 Task: Create in the project BlazePath in Backlog an issue 'Develop a new feature to allow for integration with wearable technology', assign it to team member softage.2@softage.net and change the status to IN PROGRESS. Create in the project BlazePath in Backlog an issue 'Implement a new feature to allow for integration with IoT devices', assign it to team member softage.3@softage.net and change the status to IN PROGRESS
Action: Mouse moved to (178, 49)
Screenshot: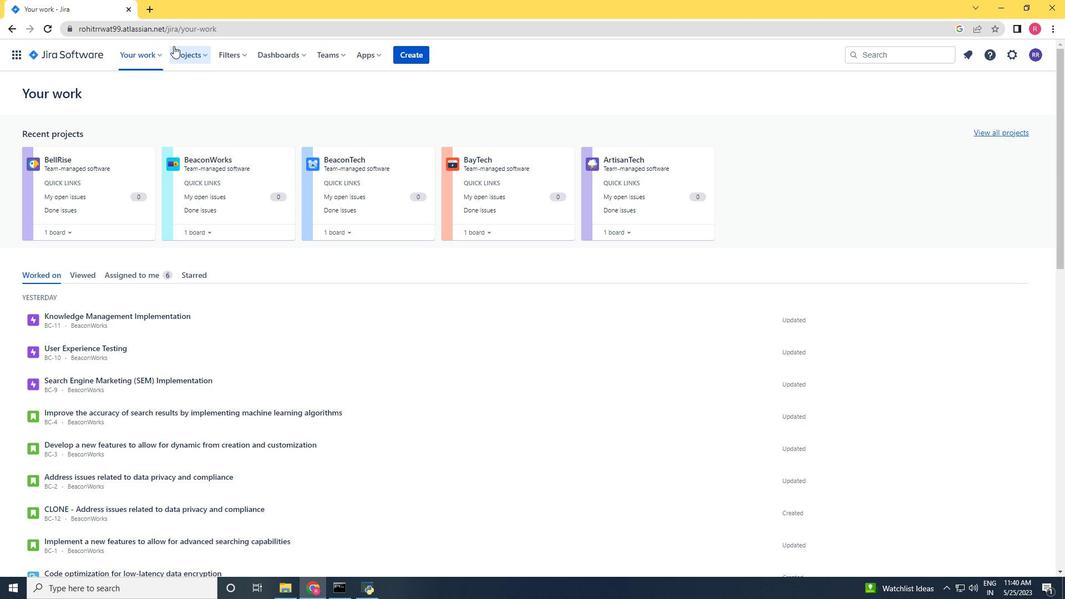 
Action: Mouse pressed left at (178, 49)
Screenshot: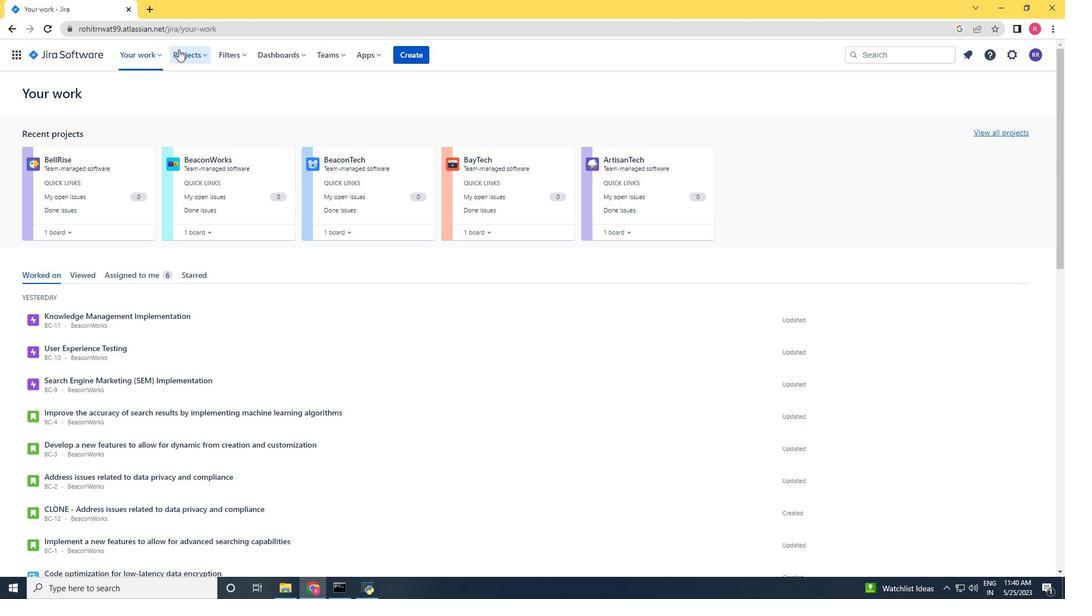 
Action: Mouse moved to (217, 105)
Screenshot: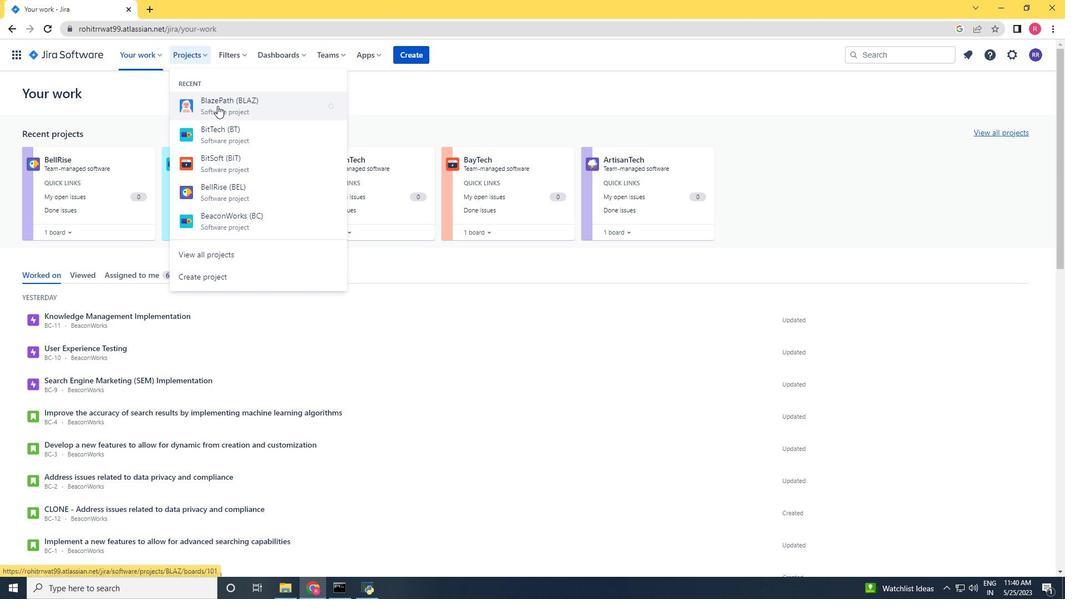 
Action: Mouse pressed left at (217, 105)
Screenshot: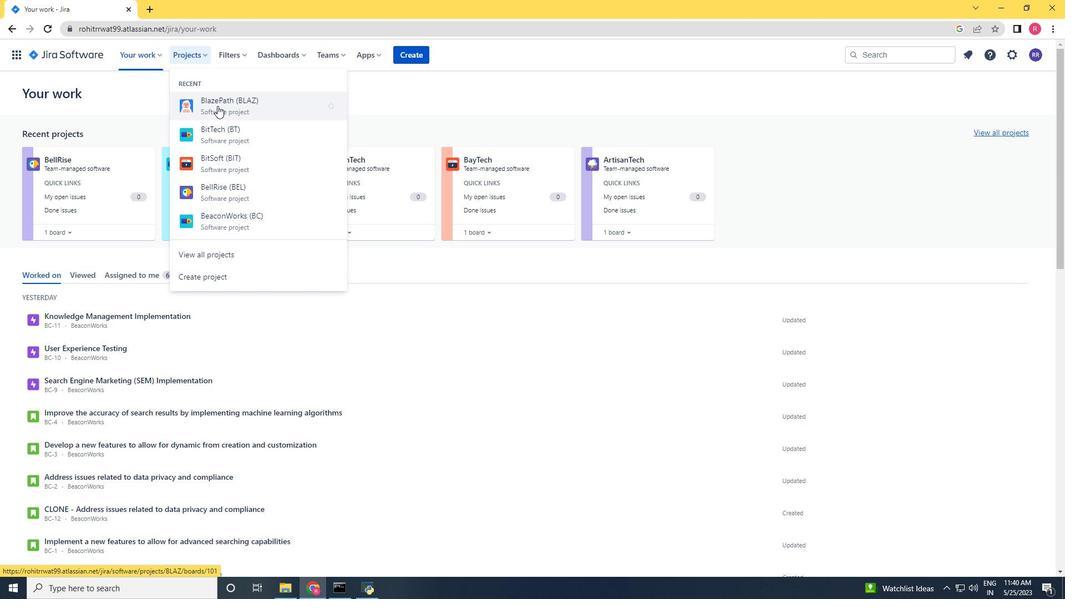 
Action: Mouse moved to (43, 171)
Screenshot: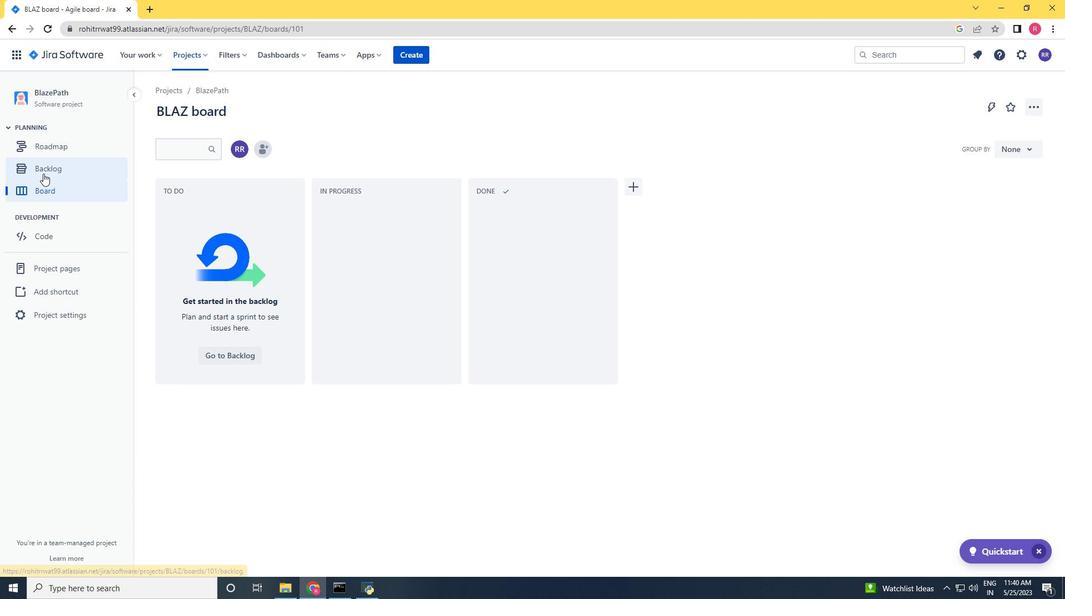 
Action: Mouse pressed left at (43, 171)
Screenshot: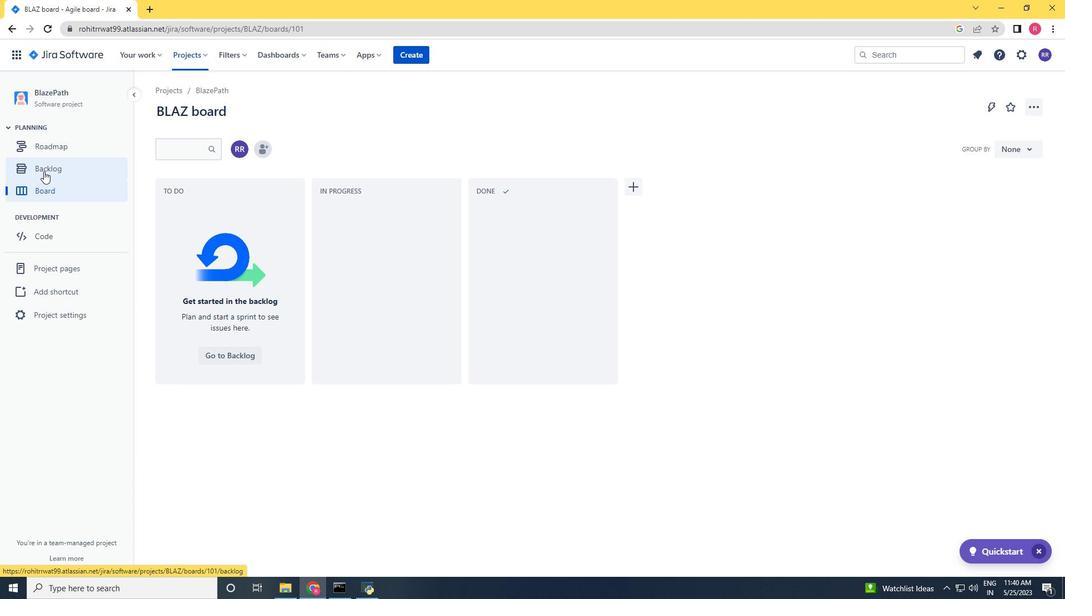 
Action: Mouse moved to (382, 327)
Screenshot: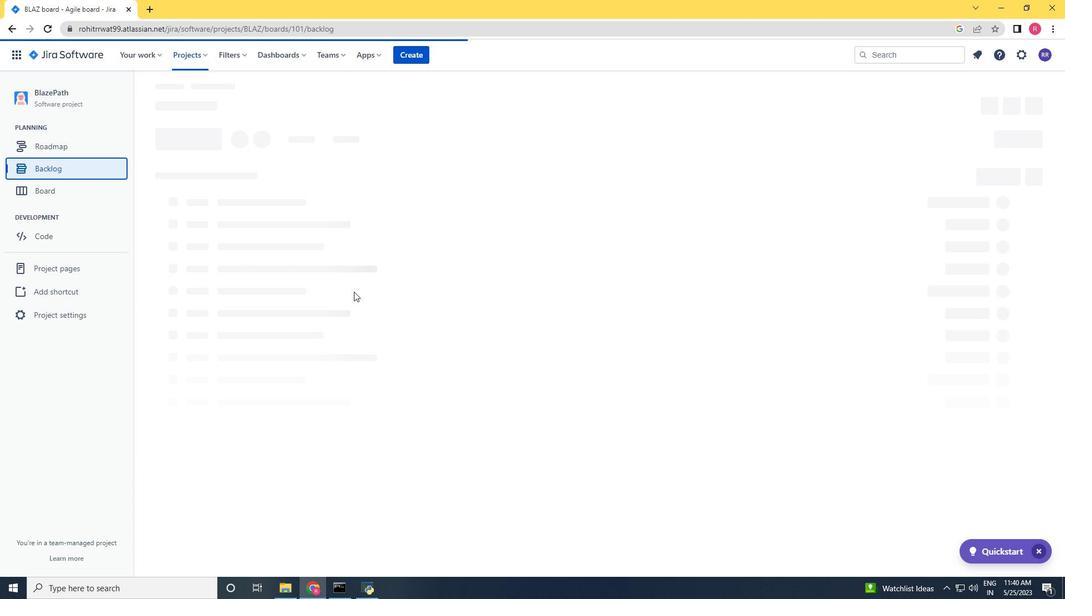 
Action: Mouse scrolled (382, 327) with delta (0, 0)
Screenshot: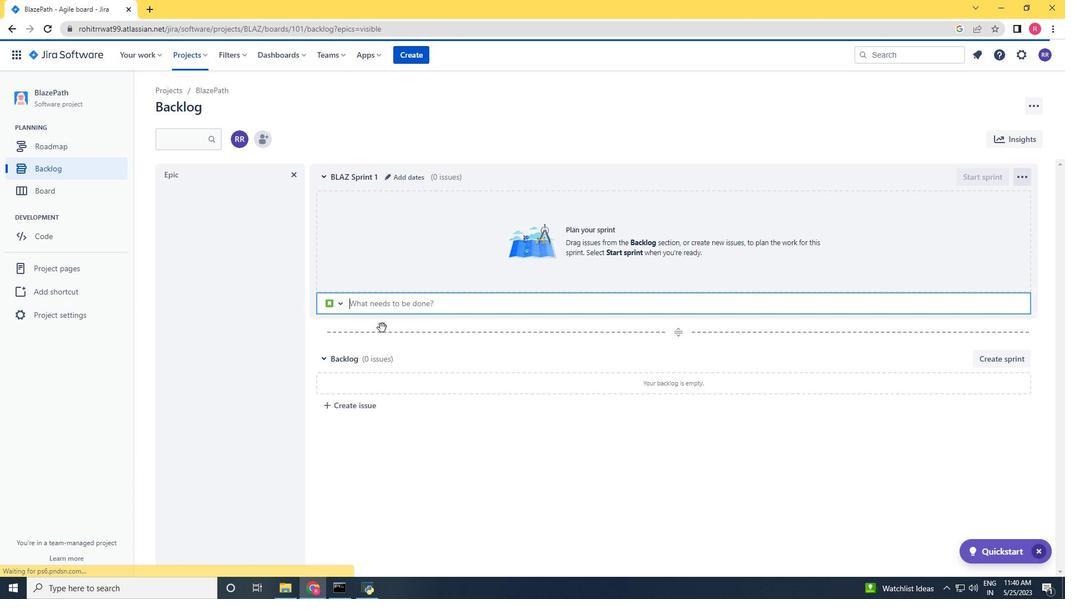 
Action: Mouse scrolled (382, 327) with delta (0, 0)
Screenshot: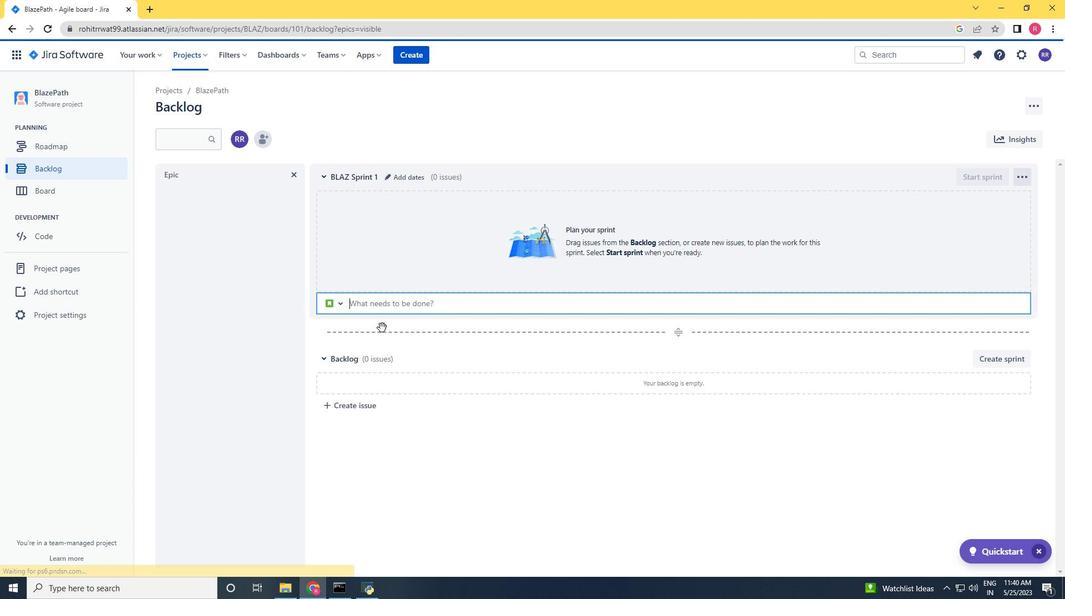
Action: Mouse moved to (382, 328)
Screenshot: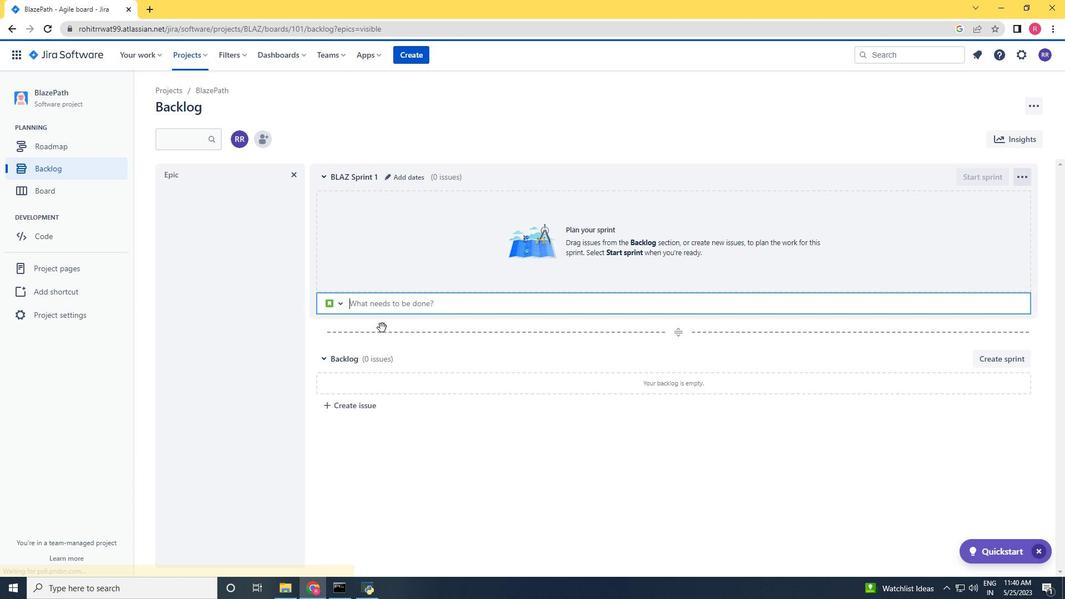 
Action: Mouse scrolled (382, 327) with delta (0, 0)
Screenshot: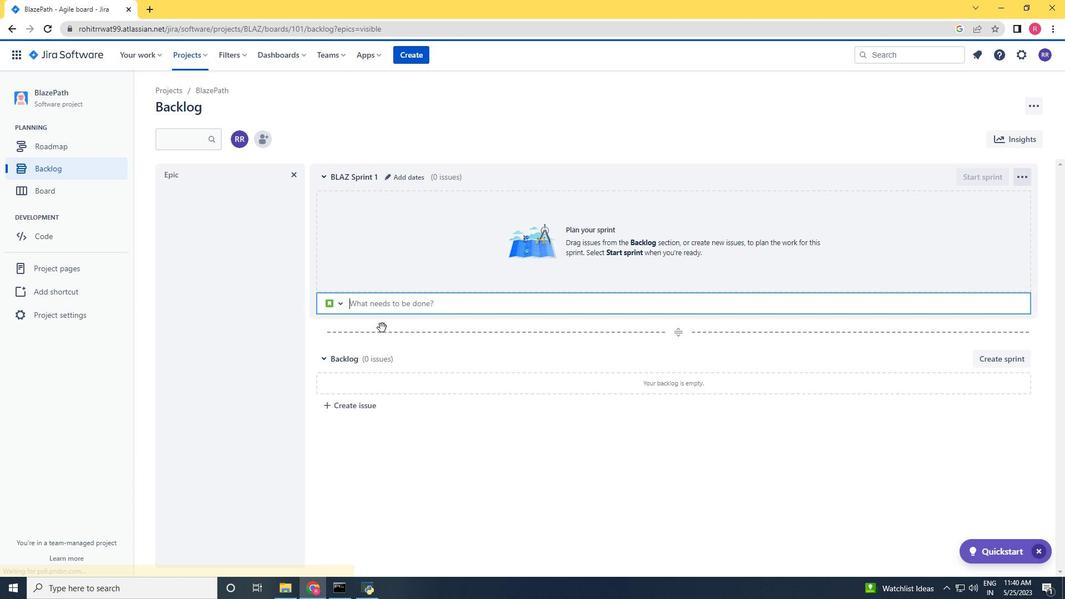 
Action: Mouse moved to (291, 174)
Screenshot: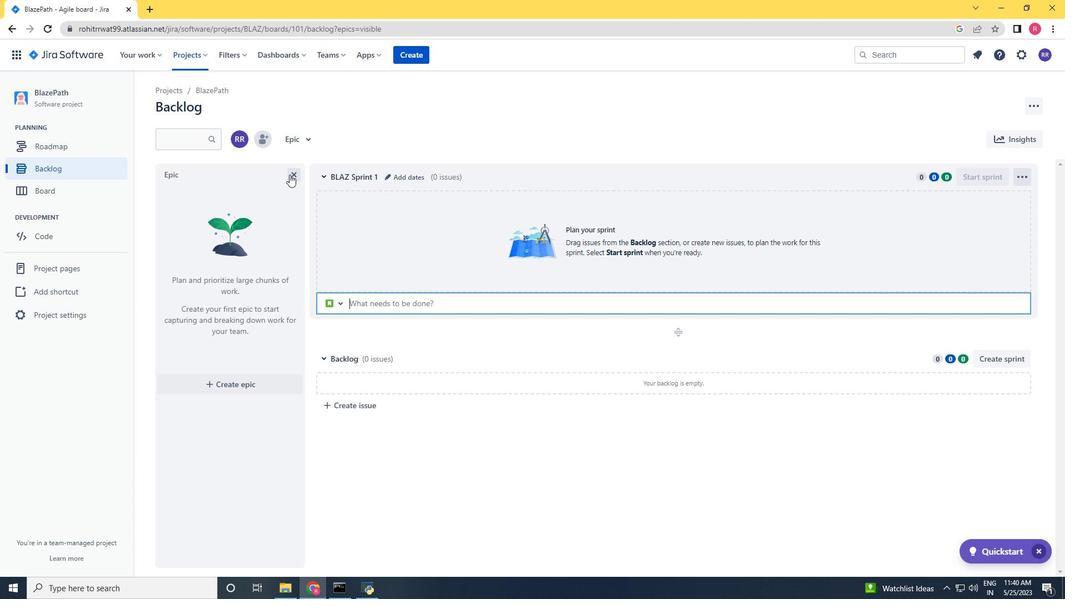 
Action: Mouse pressed left at (291, 174)
Screenshot: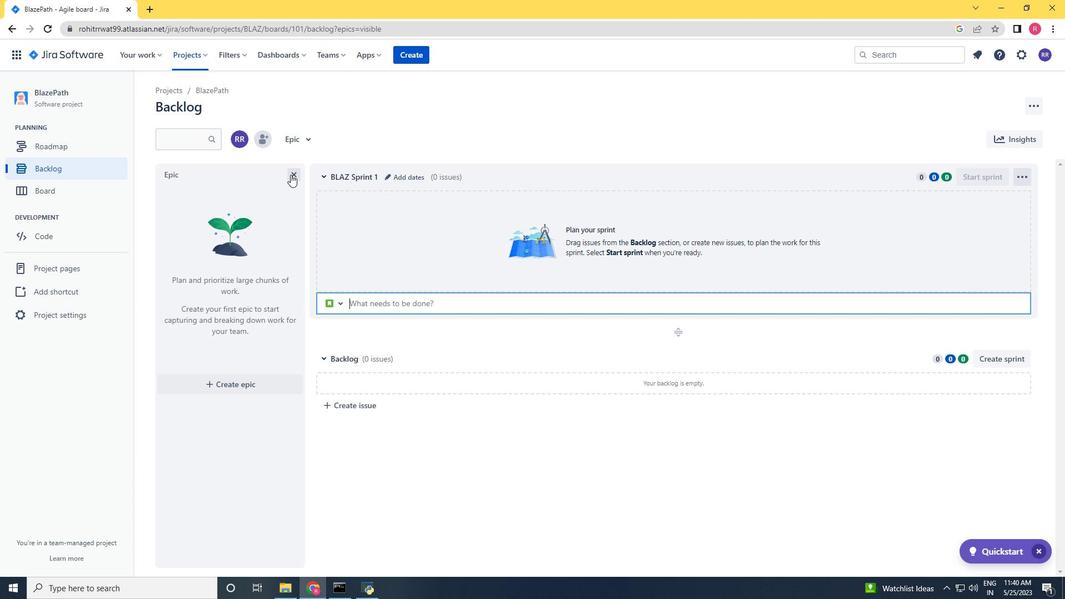 
Action: Mouse moved to (195, 397)
Screenshot: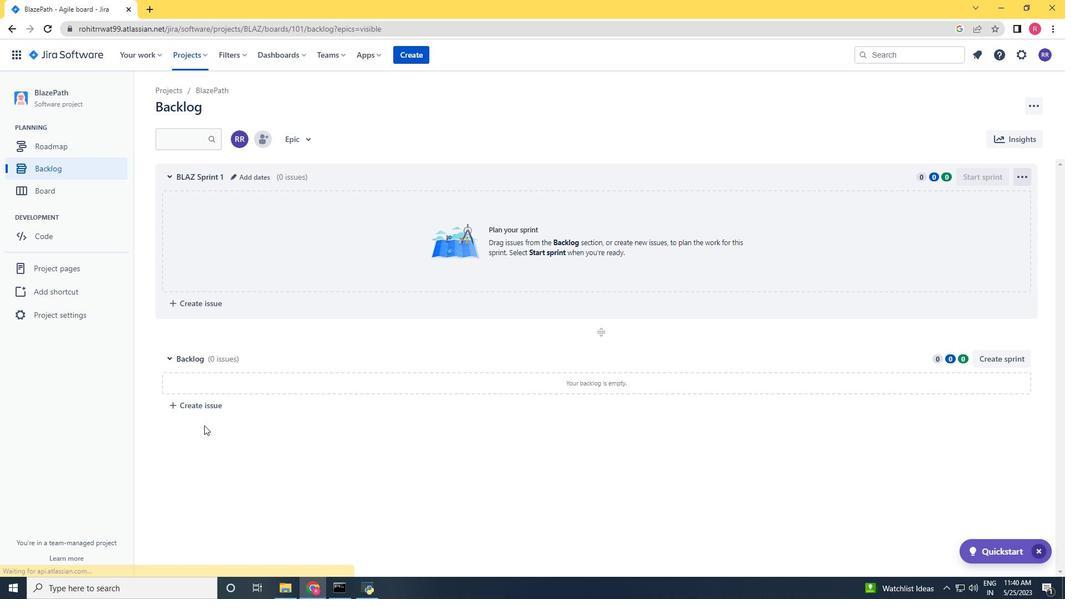 
Action: Mouse pressed left at (195, 397)
Screenshot: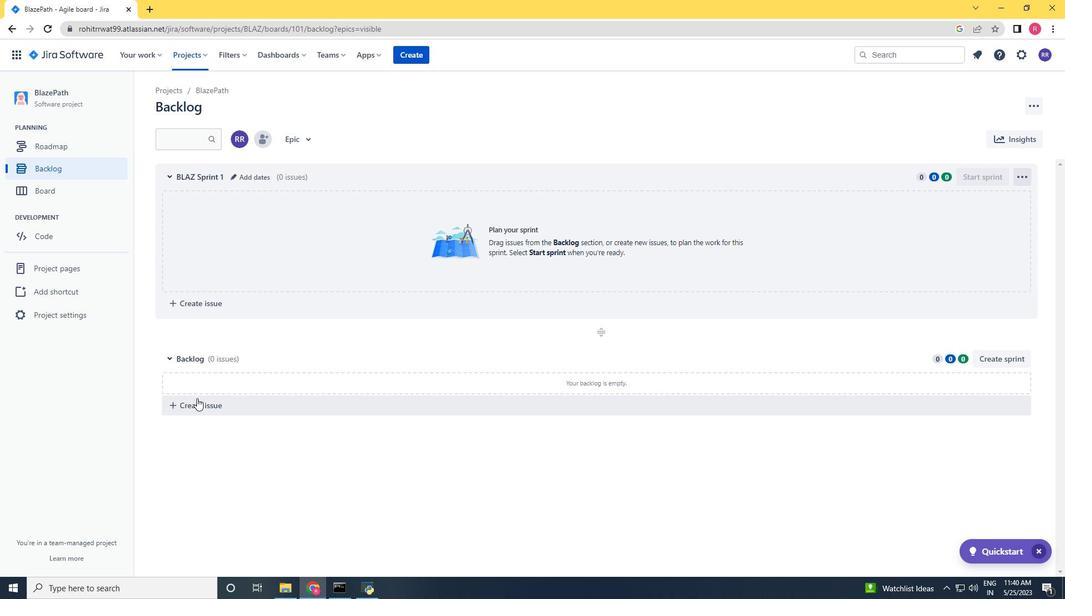
Action: Key pressed <Key.shift>Develop<Key.space>
Screenshot: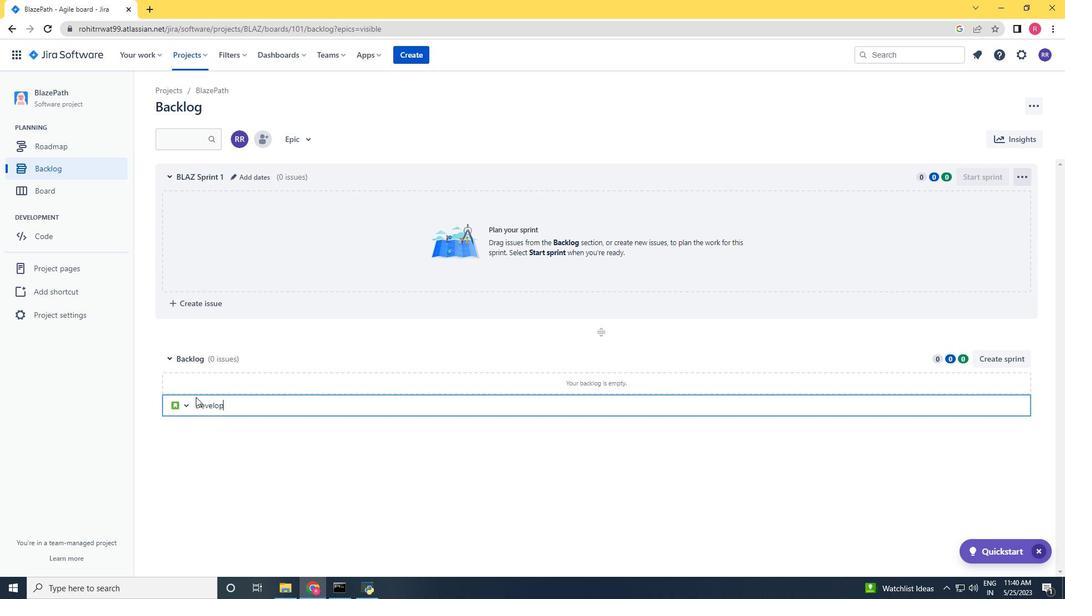 
Action: Mouse moved to (284, 221)
Screenshot: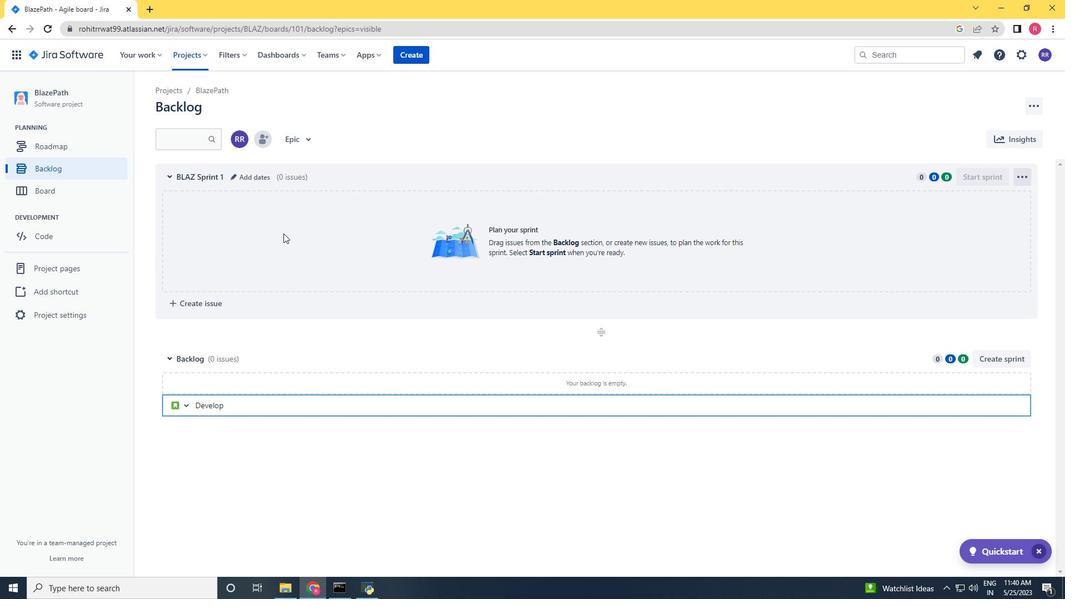 
Action: Key pressed a<Key.space>new<Key.space>features<Key.space>to<Key.space>allow<Key.space>for<Key.space>inter<Key.backspace>gration<Key.space>with<Key.space>wearable<Key.space>technolgy<Key.space><Key.backspace><Key.backspace><Key.backspace><Key.backspace><Key.backspace><Key.backspace>nology<Key.space><Key.enter>
Screenshot: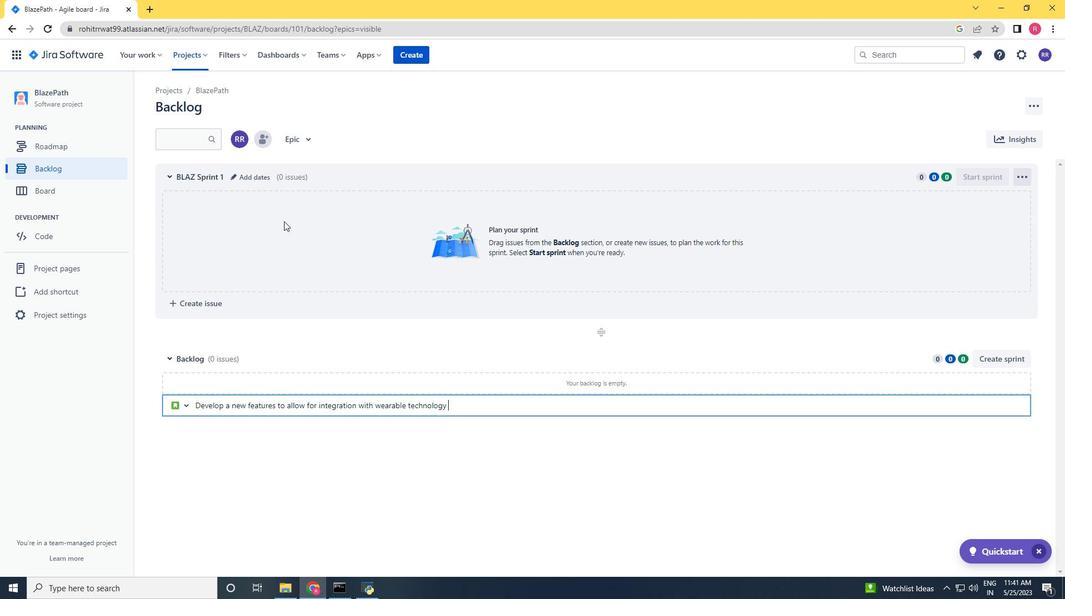 
Action: Mouse moved to (972, 383)
Screenshot: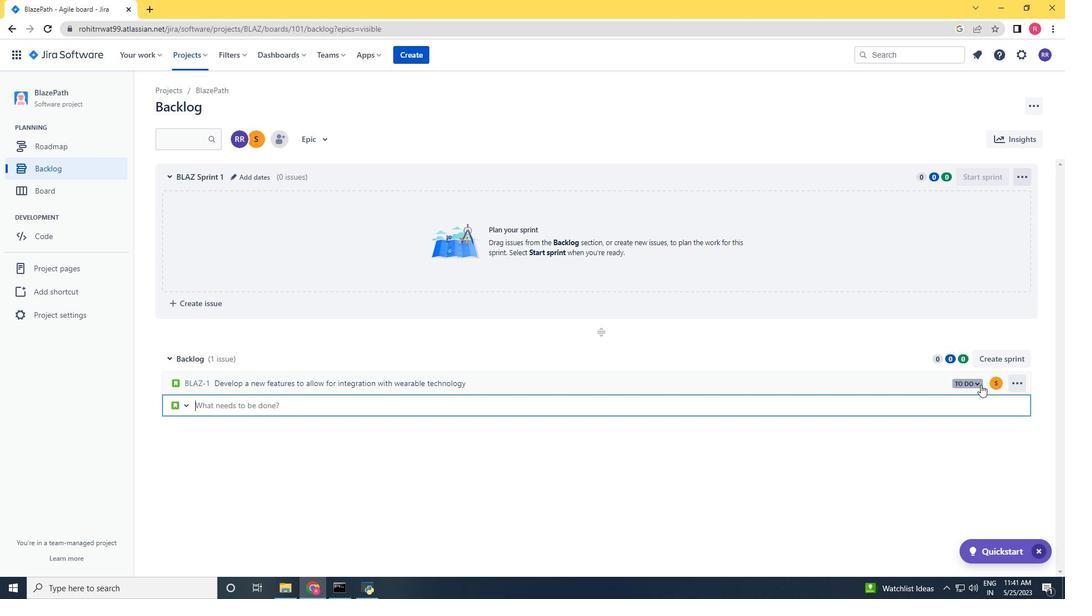 
Action: Mouse pressed left at (972, 383)
Screenshot: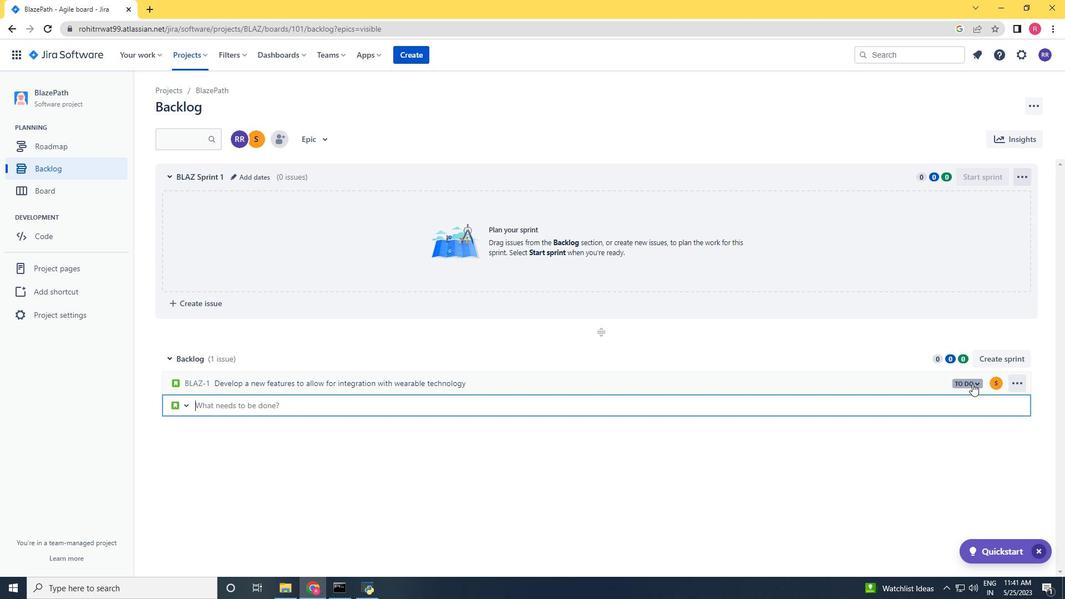 
Action: Mouse moved to (886, 405)
Screenshot: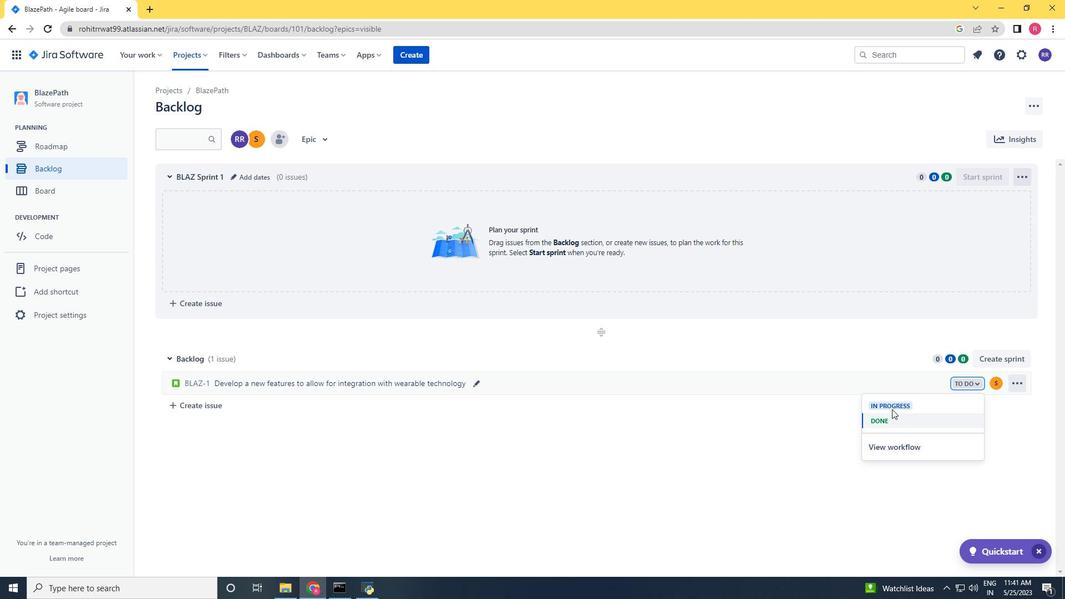 
Action: Mouse pressed left at (886, 405)
Screenshot: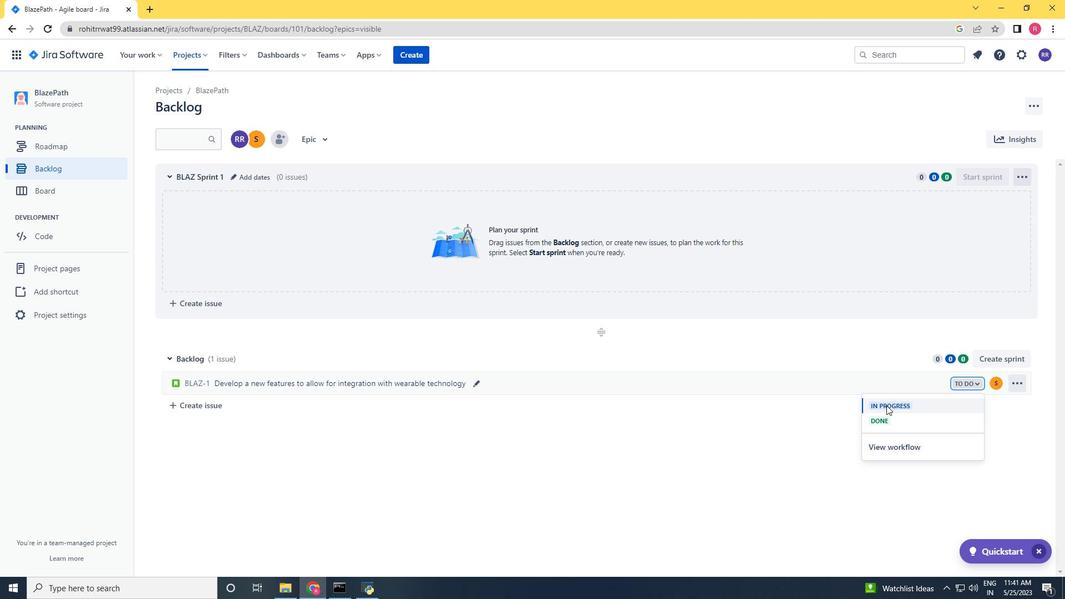 
Action: Mouse moved to (177, 403)
Screenshot: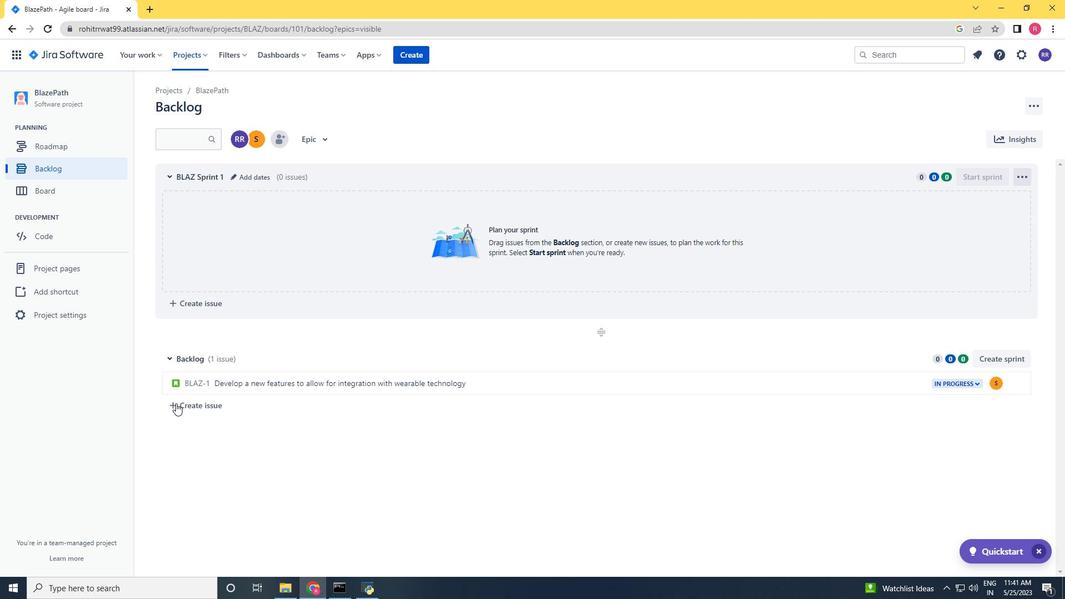 
Action: Mouse pressed left at (177, 403)
Screenshot: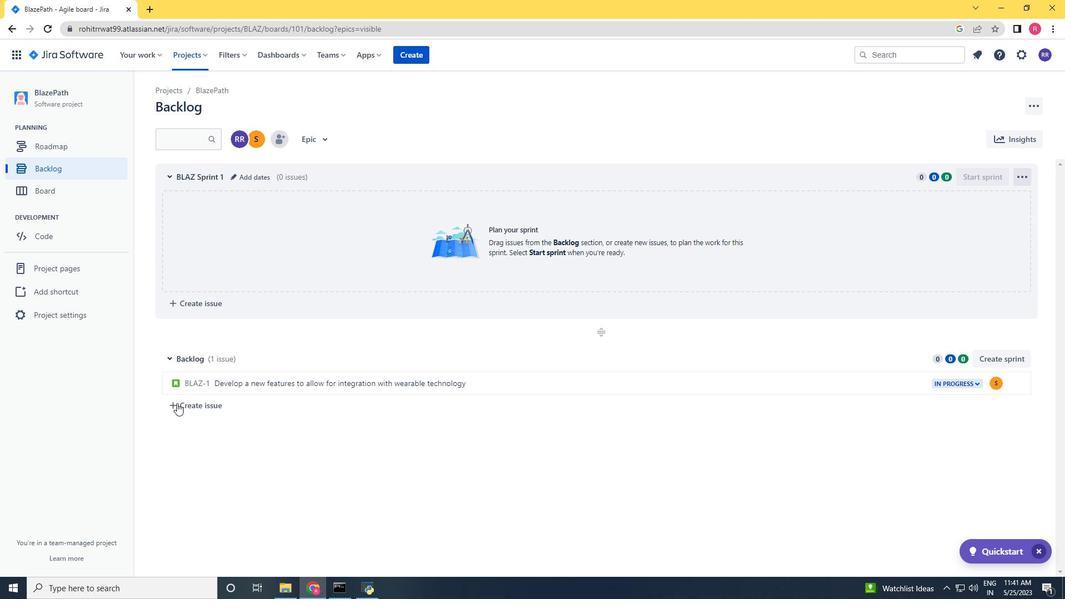
Action: Key pressed <Key.shift_r>Implement<Key.space>a<Key.space>new<Key.space>features<Key.space>to<Key.space>allow<Key.space>for<Key.space>integration<Key.space>wth<Key.space><Key.backspace><Key.backspace><Key.backspace>ith<Key.space><Key.shift_r><Key.shift_r><Key.shift_r><Key.shift_r><Key.shift_r><Key.shift_r><Key.shift_r><Key.shift_r>IO<Key.backspace>o<Key.shift_r>T<Key.space>device<Key.space><Key.backspace>s<Key.enter>
Screenshot: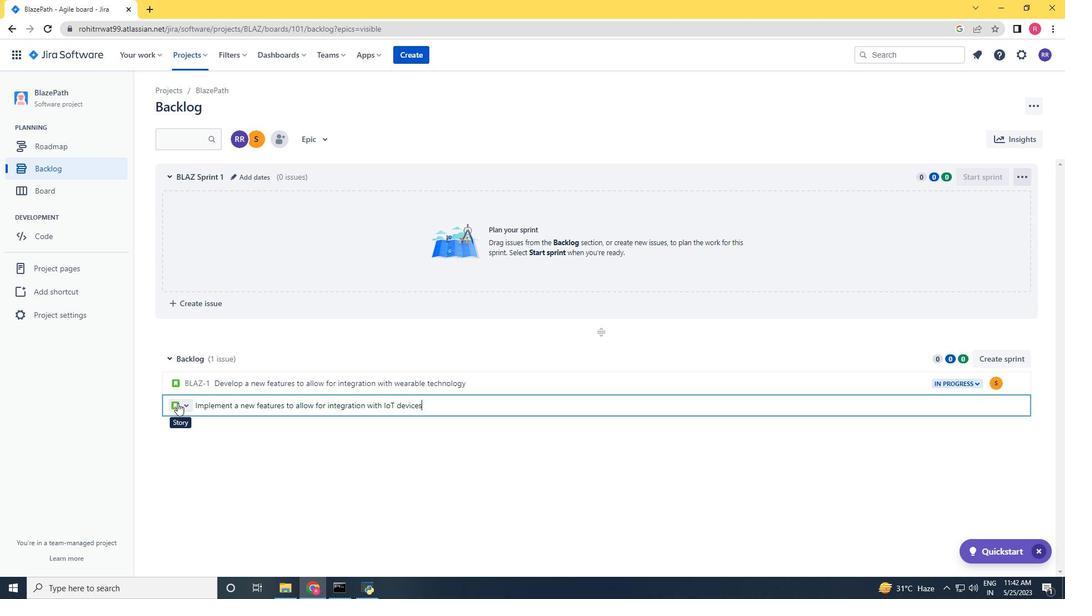 
Action: Mouse moved to (994, 406)
Screenshot: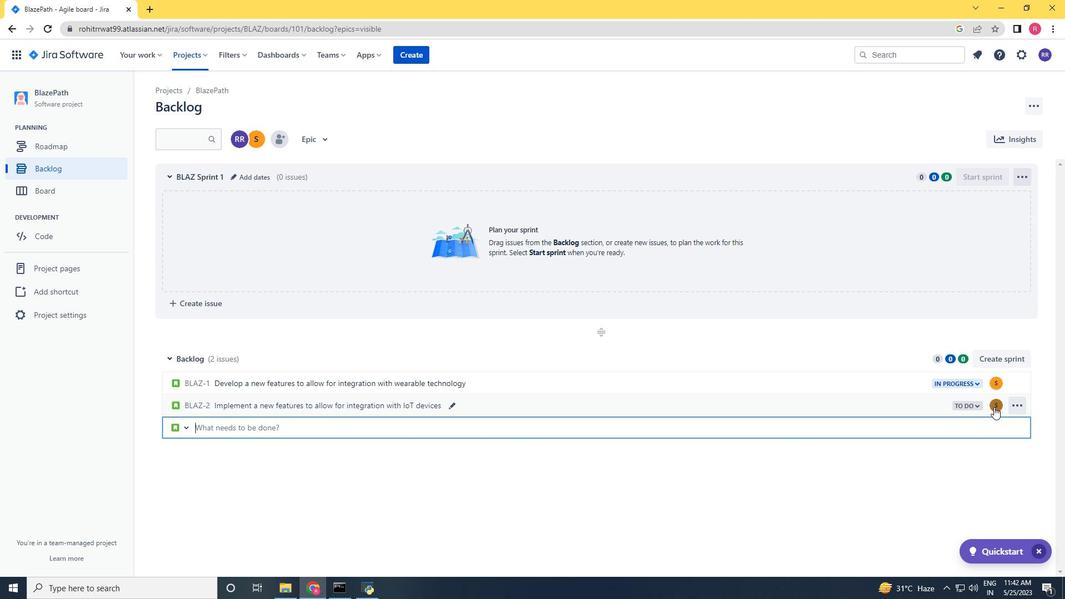 
Action: Mouse pressed left at (994, 406)
Screenshot: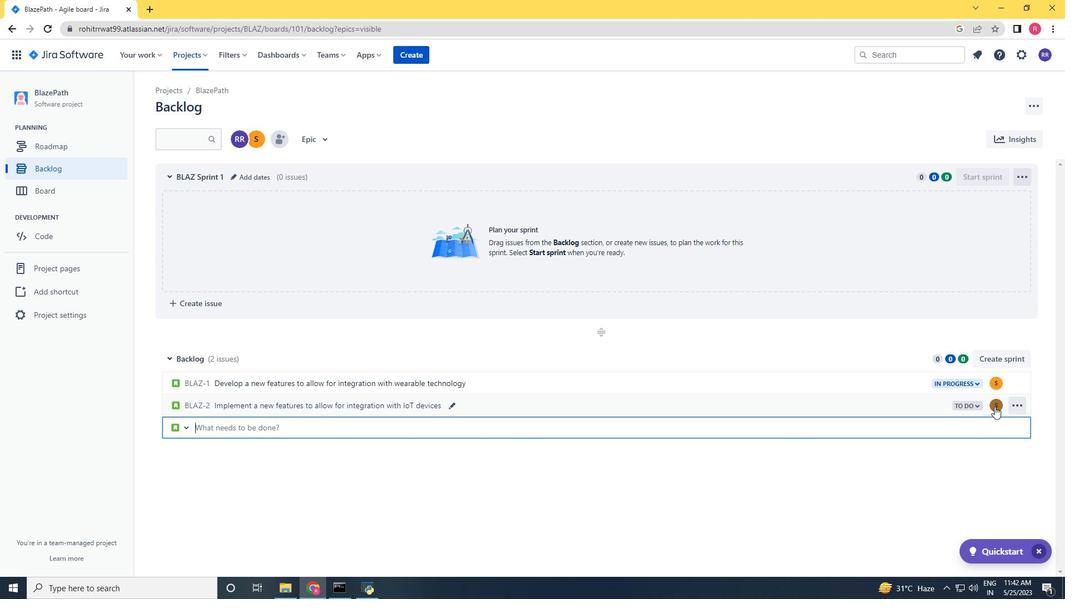 
Action: Key pressed softage.3<Key.shift>@softage.net
Screenshot: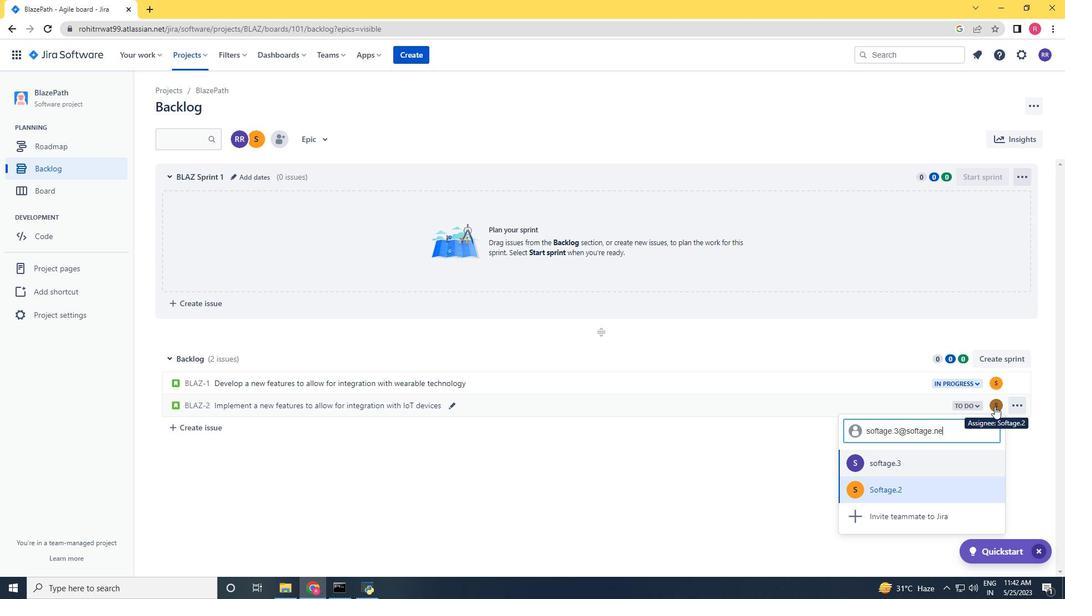 
Action: Mouse moved to (899, 471)
Screenshot: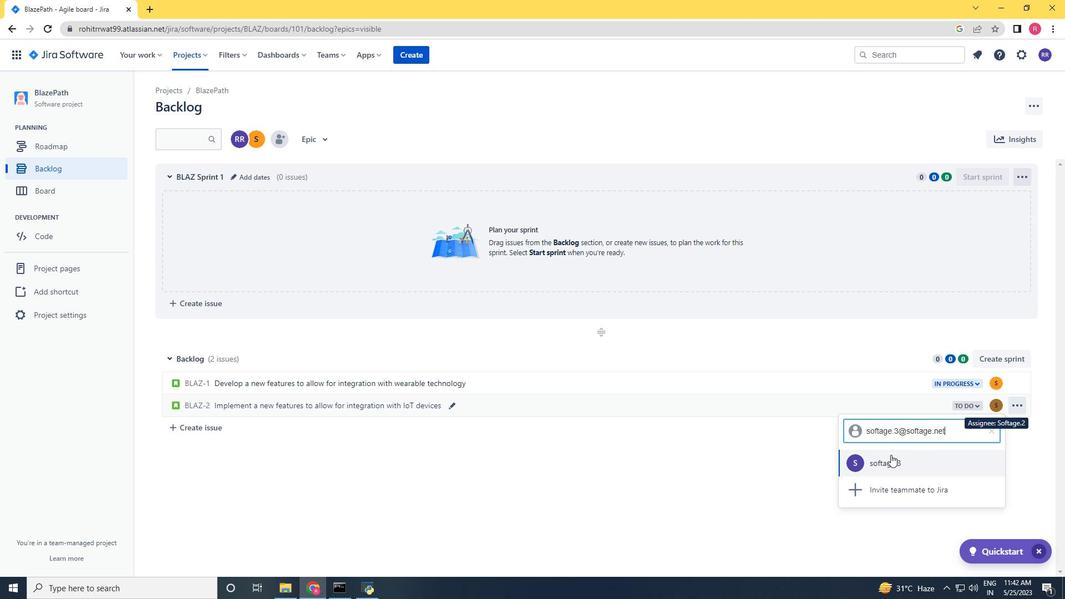 
Action: Mouse pressed left at (899, 471)
Screenshot: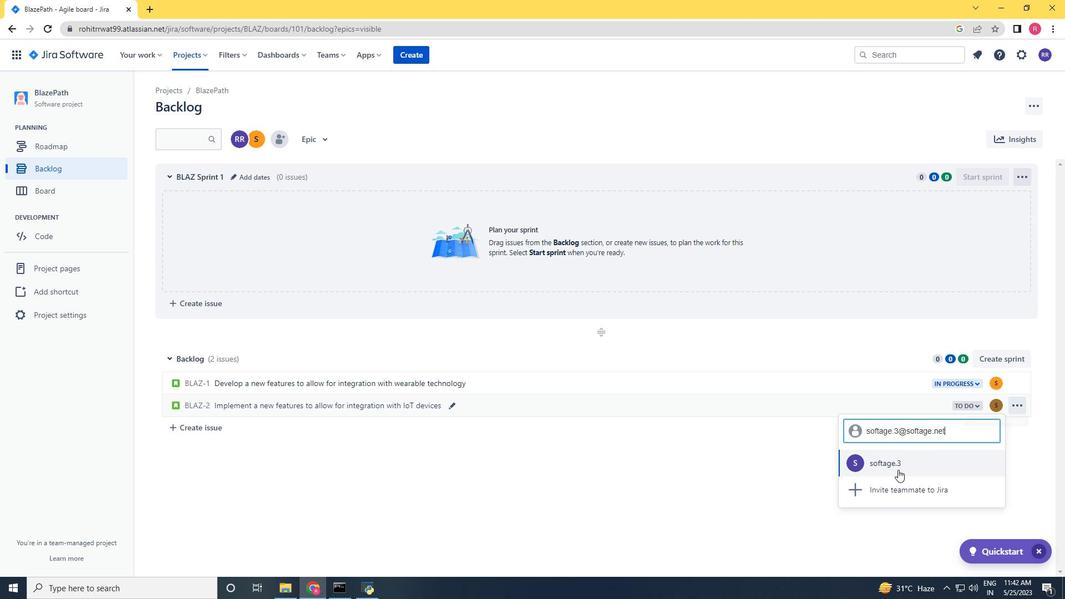 
Action: Mouse moved to (967, 404)
Screenshot: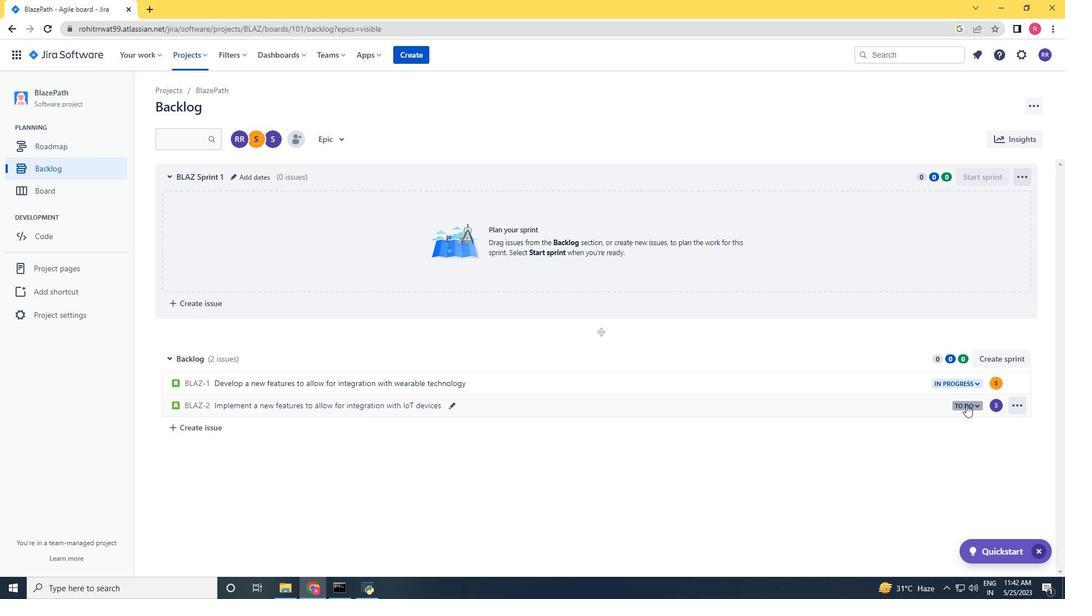 
Action: Mouse pressed left at (967, 404)
Screenshot: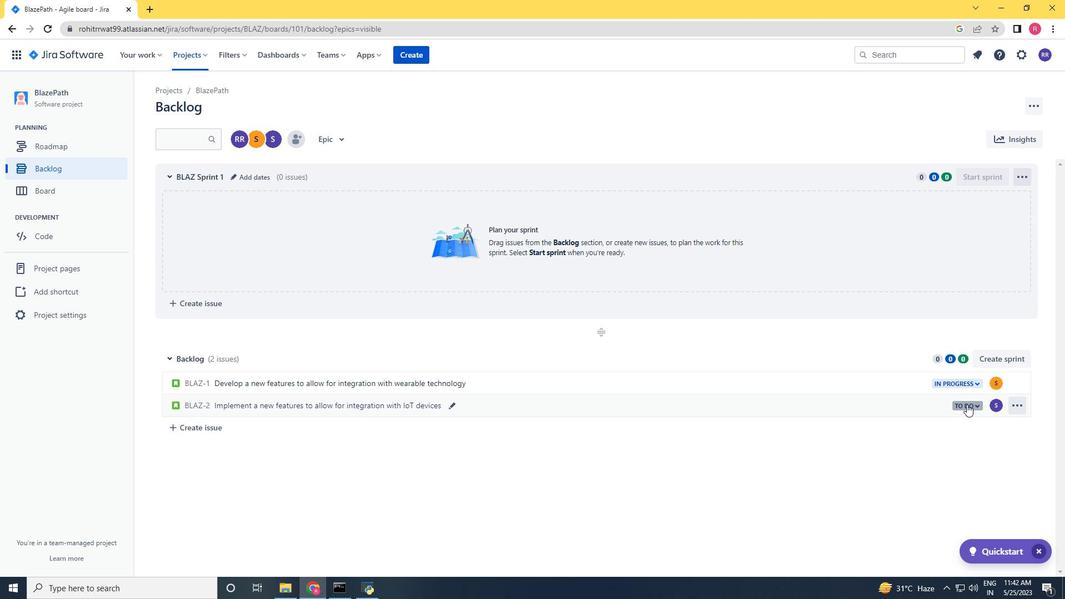 
Action: Mouse moved to (914, 427)
Screenshot: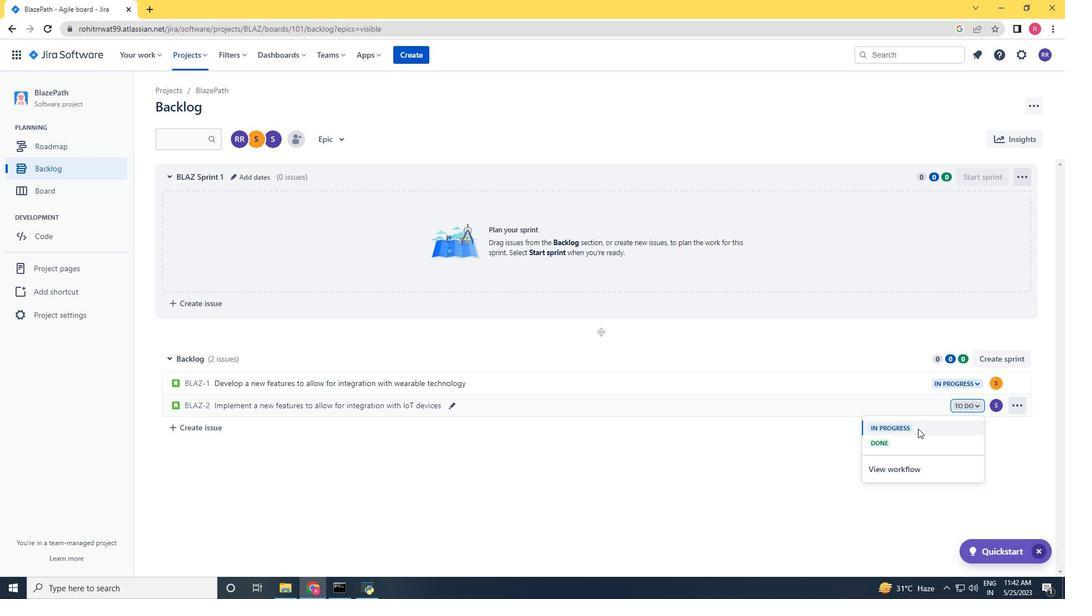 
Action: Mouse pressed left at (914, 427)
Screenshot: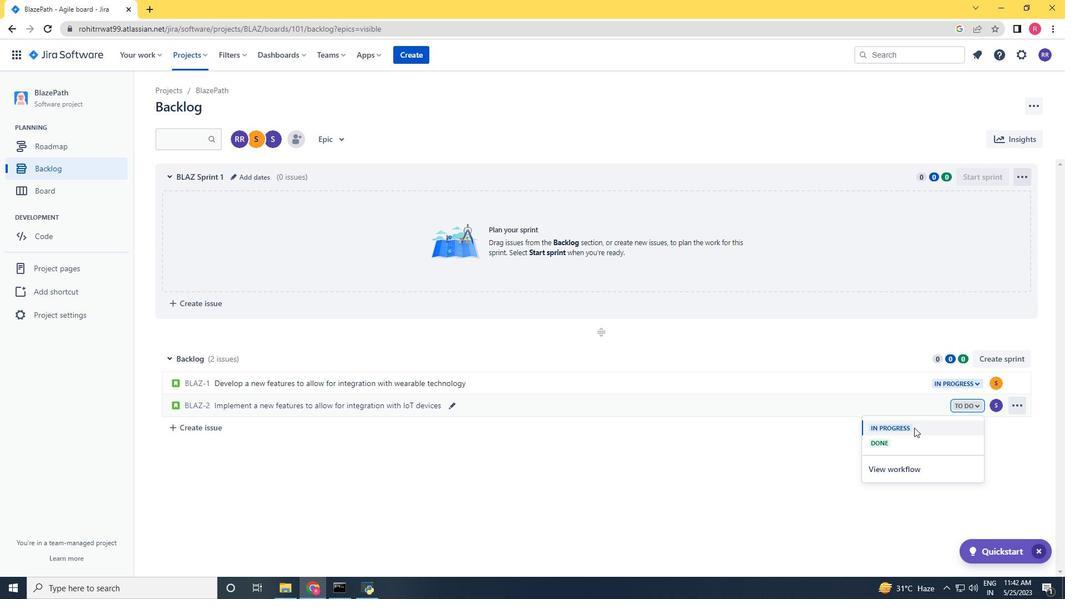 
Action: Mouse moved to (825, 504)
Screenshot: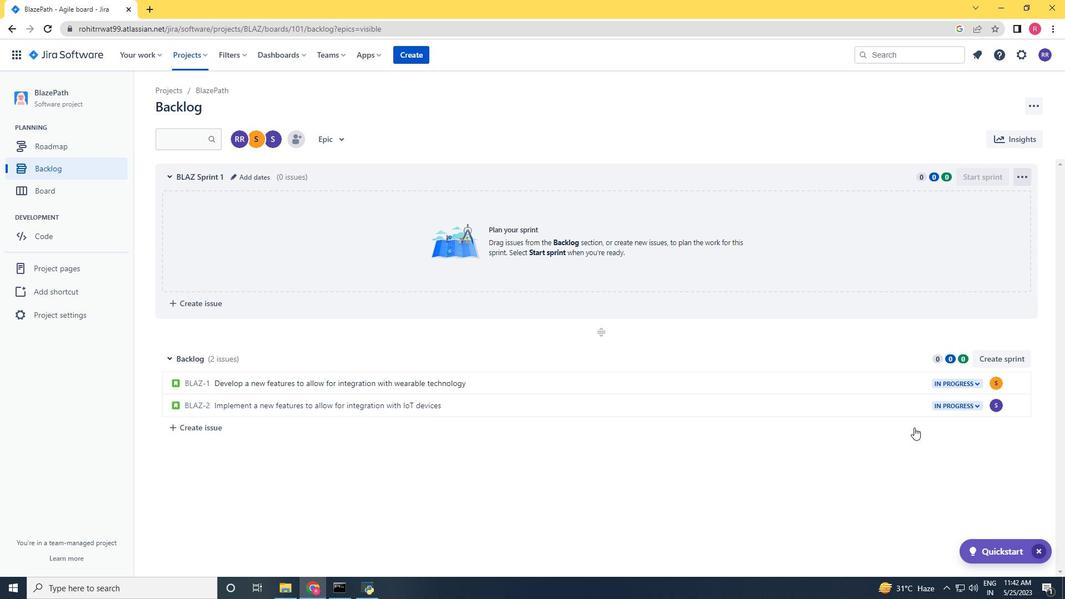 
